 Task: Move the task Integrate website with payment gateways and invoicing systems to the section To-Do in the project AgileEngine and sort the tasks in the project by Last modified on
Action: Mouse moved to (643, 388)
Screenshot: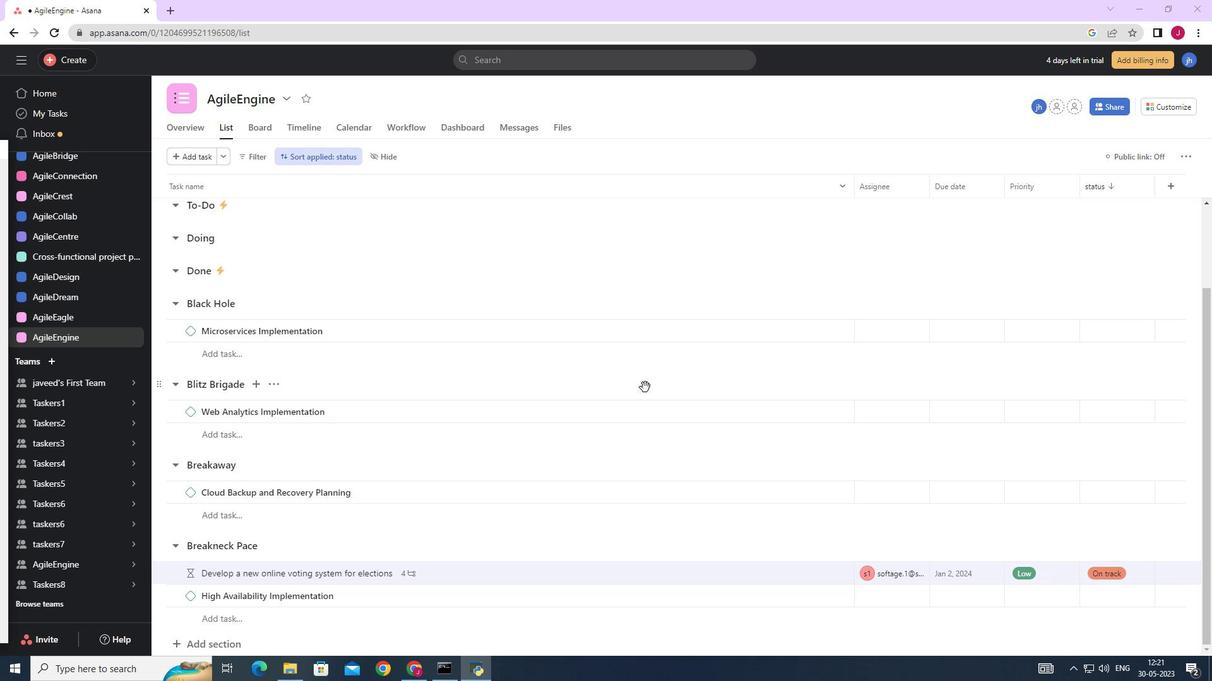 
Action: Mouse scrolled (643, 389) with delta (0, 0)
Screenshot: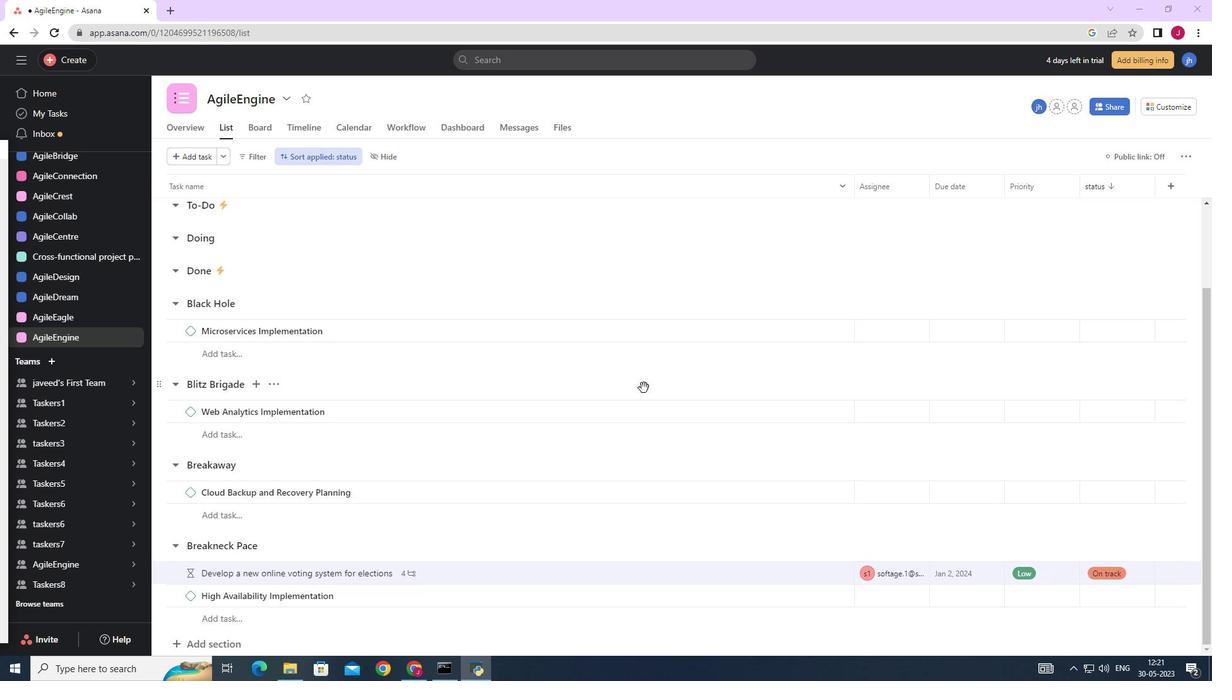 
Action: Mouse scrolled (643, 389) with delta (0, 0)
Screenshot: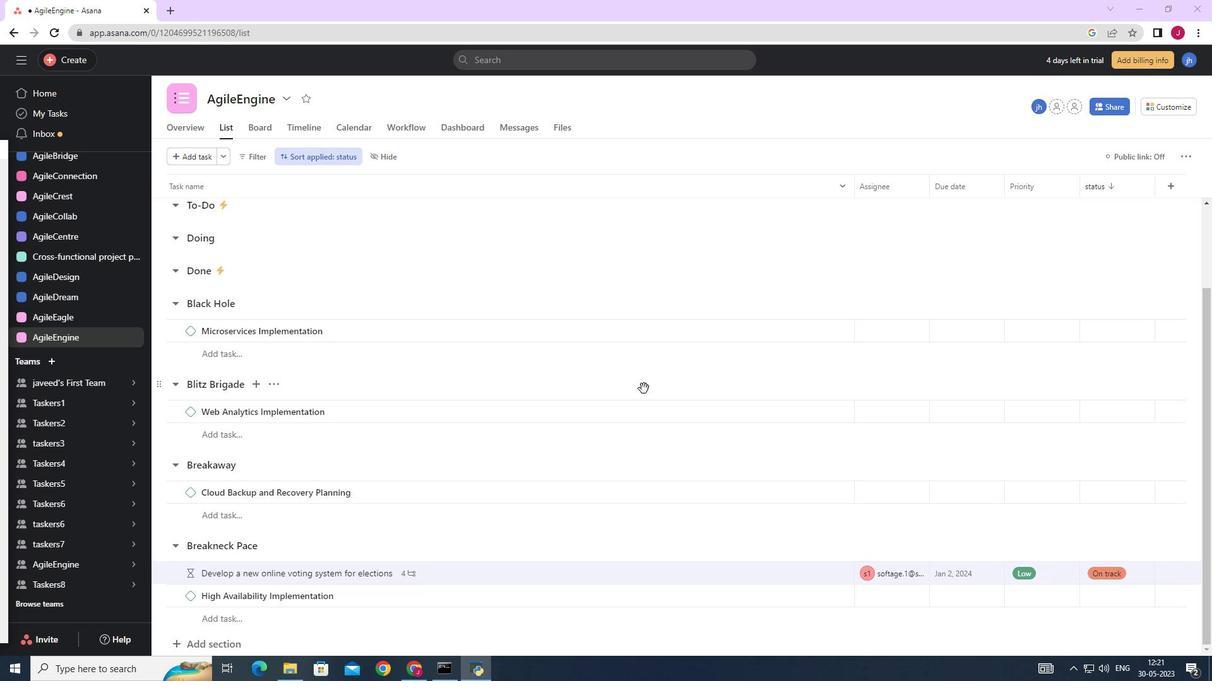 
Action: Mouse scrolled (643, 389) with delta (0, 0)
Screenshot: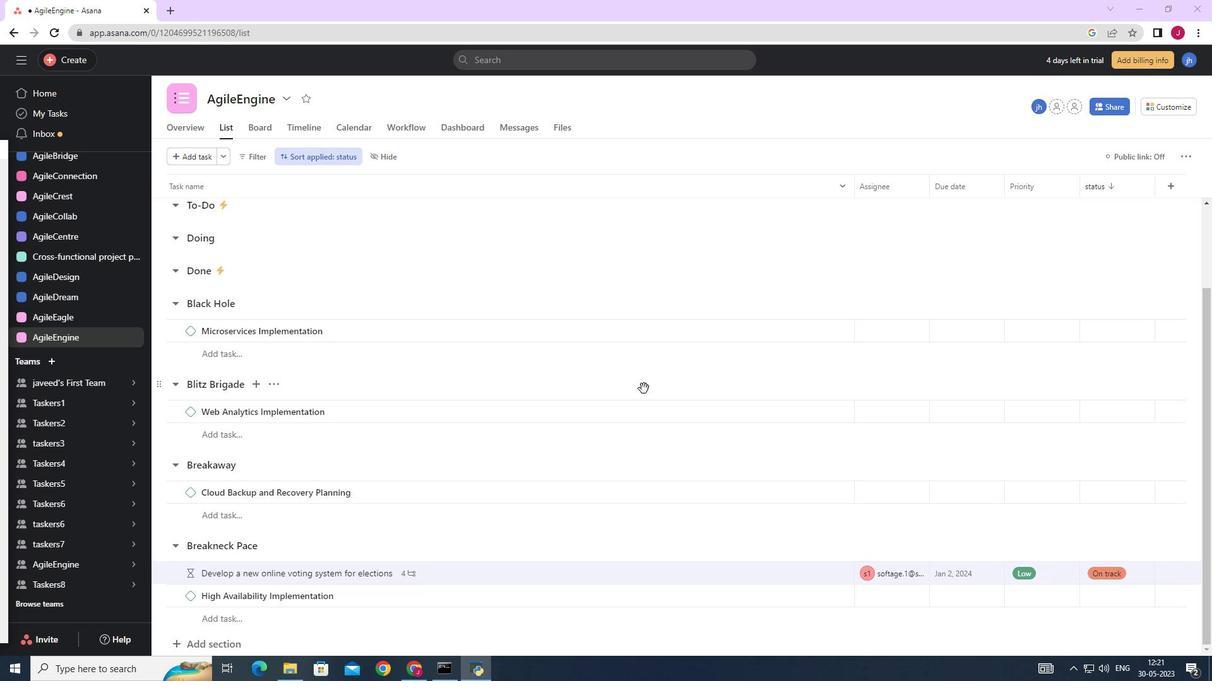 
Action: Mouse scrolled (643, 389) with delta (0, 0)
Screenshot: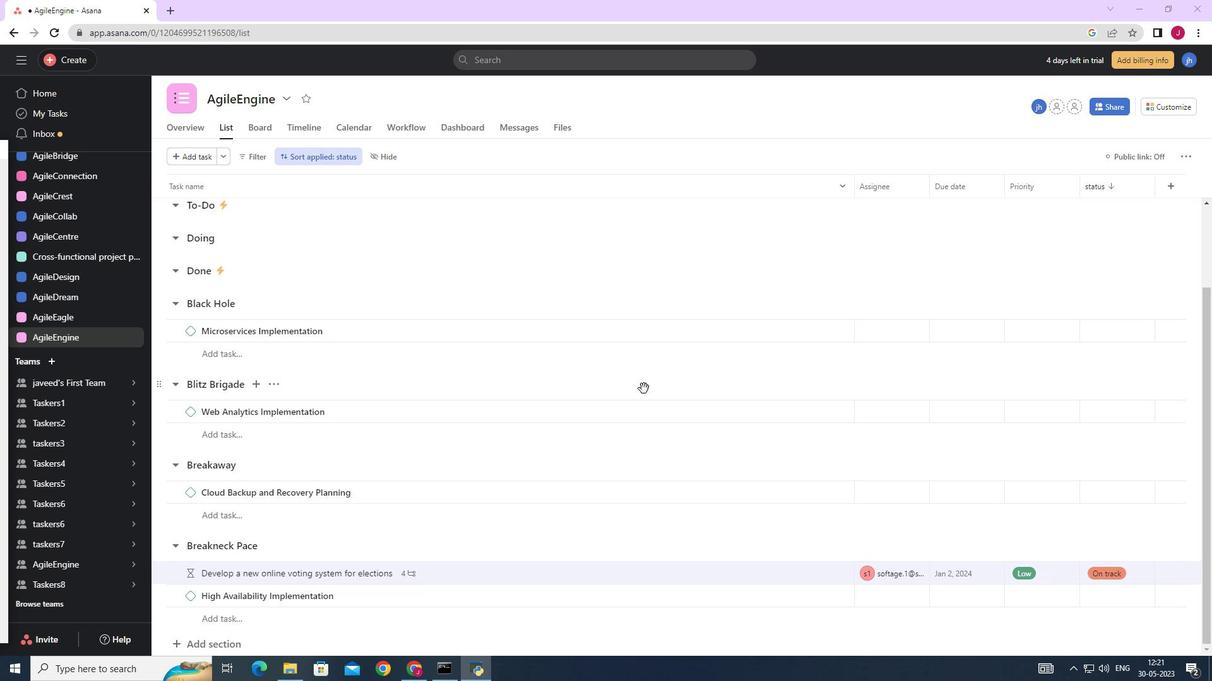 
Action: Mouse moved to (641, 388)
Screenshot: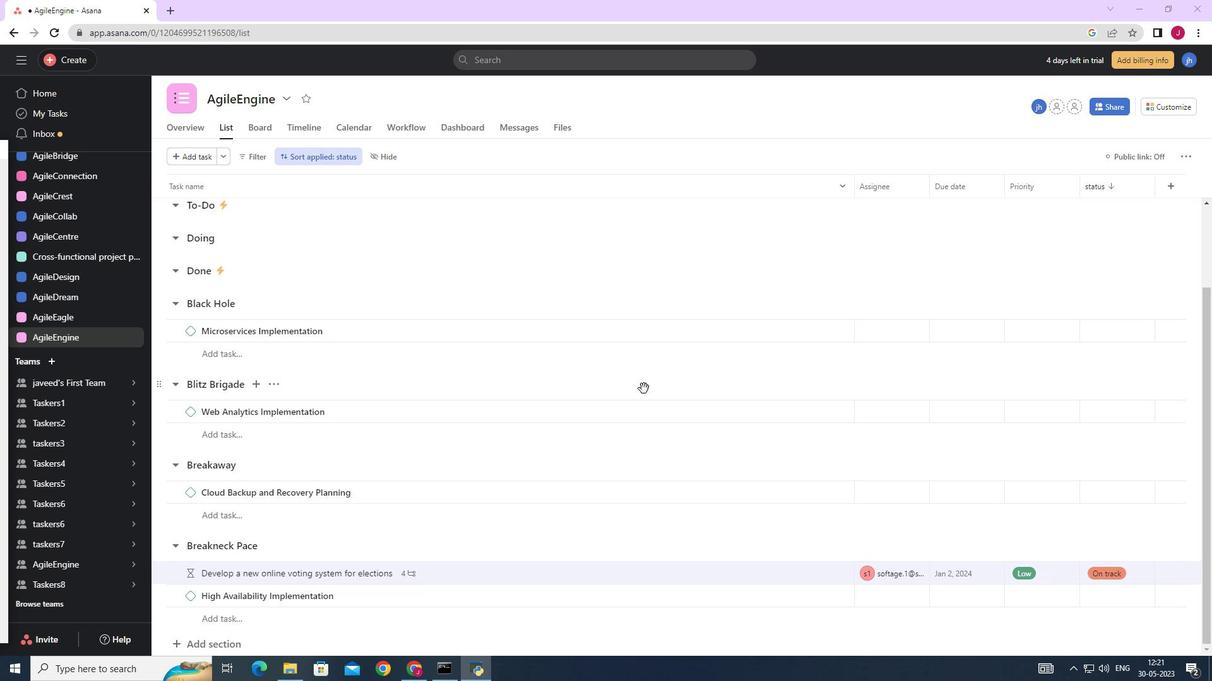 
Action: Mouse scrolled (641, 389) with delta (0, 0)
Screenshot: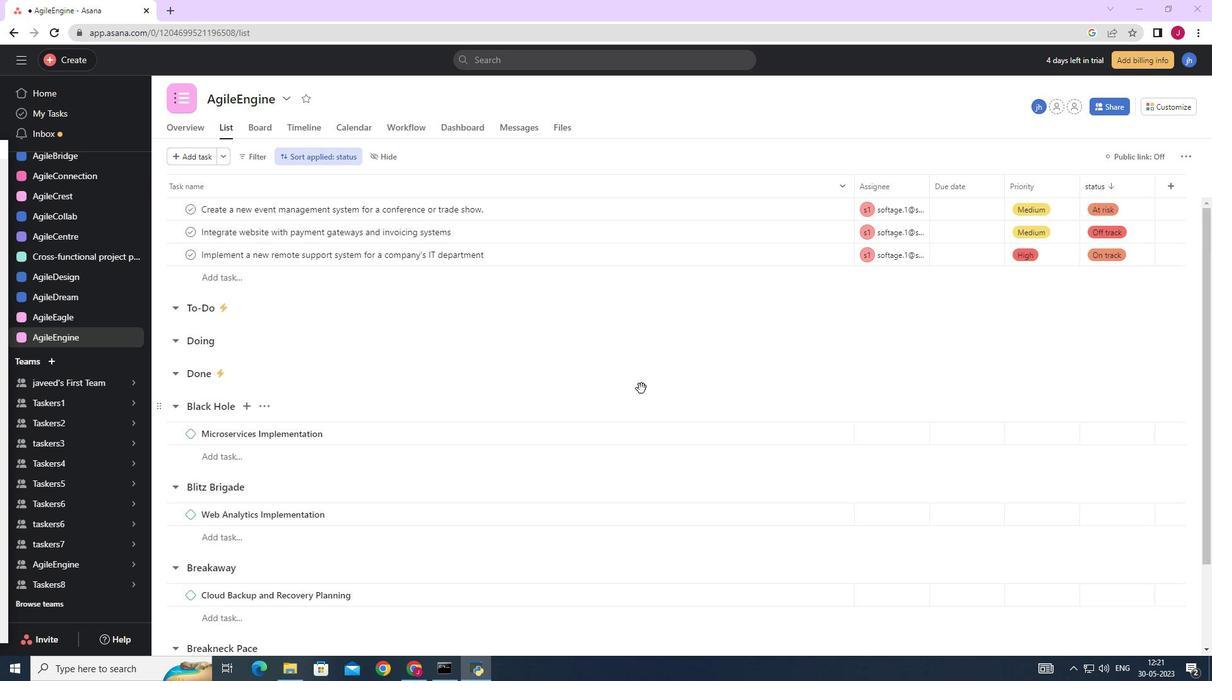 
Action: Mouse scrolled (641, 389) with delta (0, 0)
Screenshot: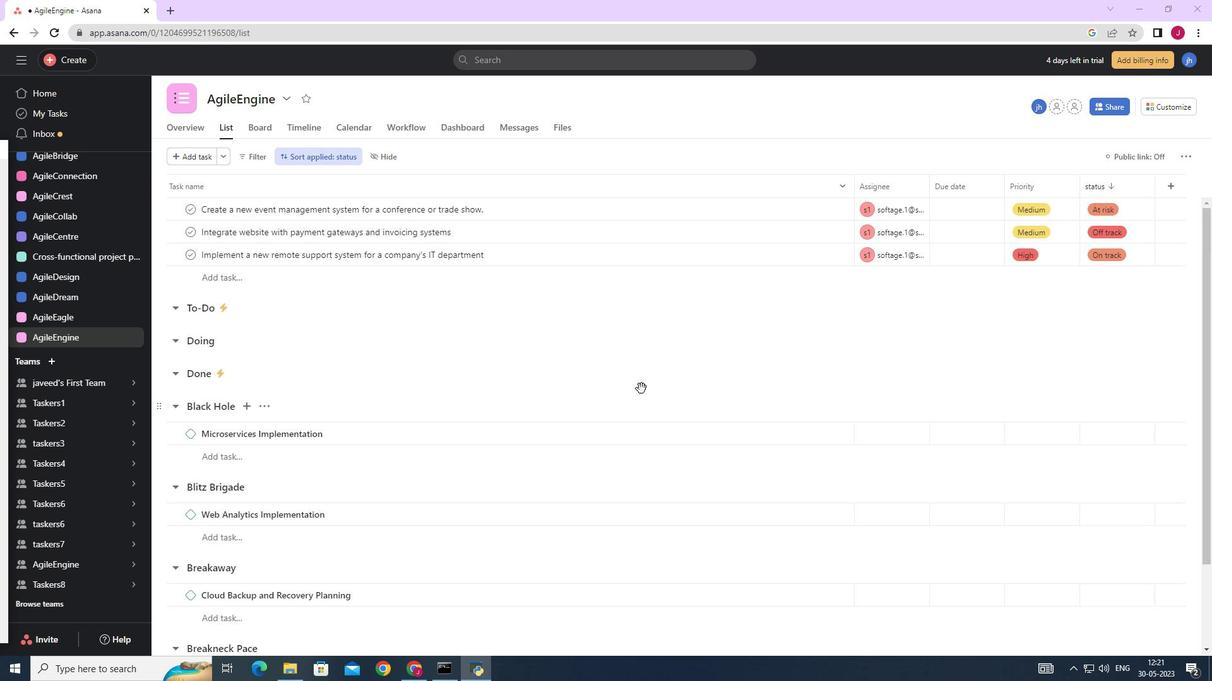 
Action: Mouse moved to (819, 234)
Screenshot: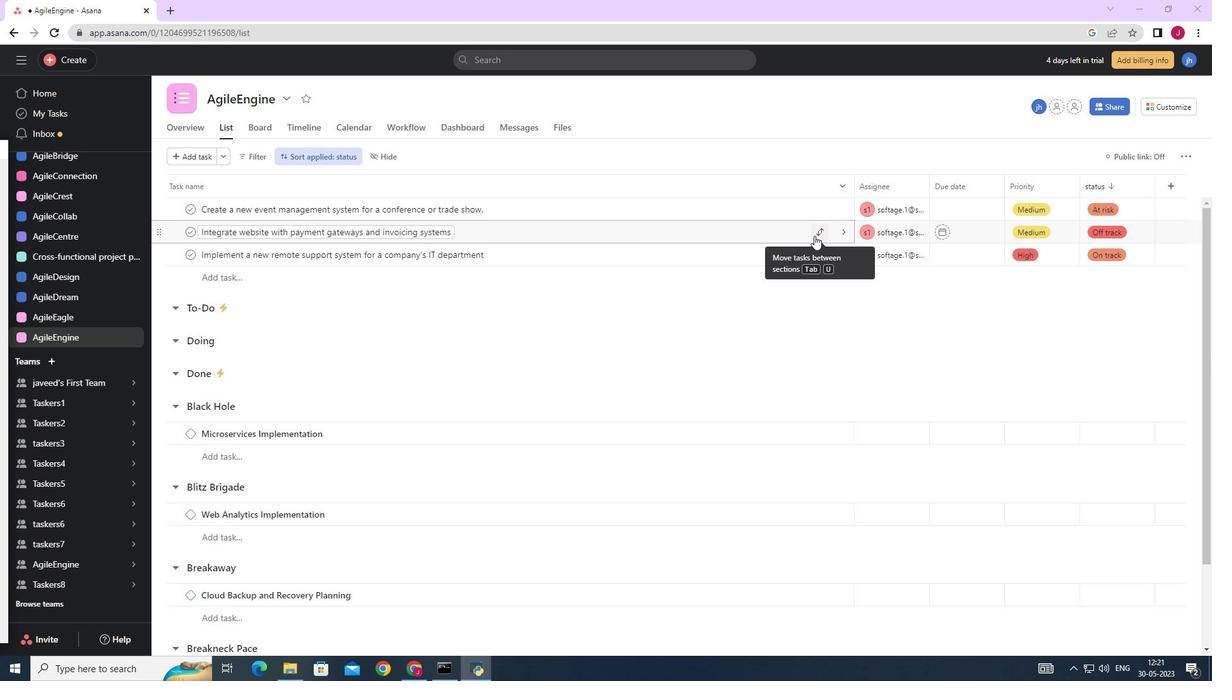 
Action: Mouse pressed left at (819, 234)
Screenshot: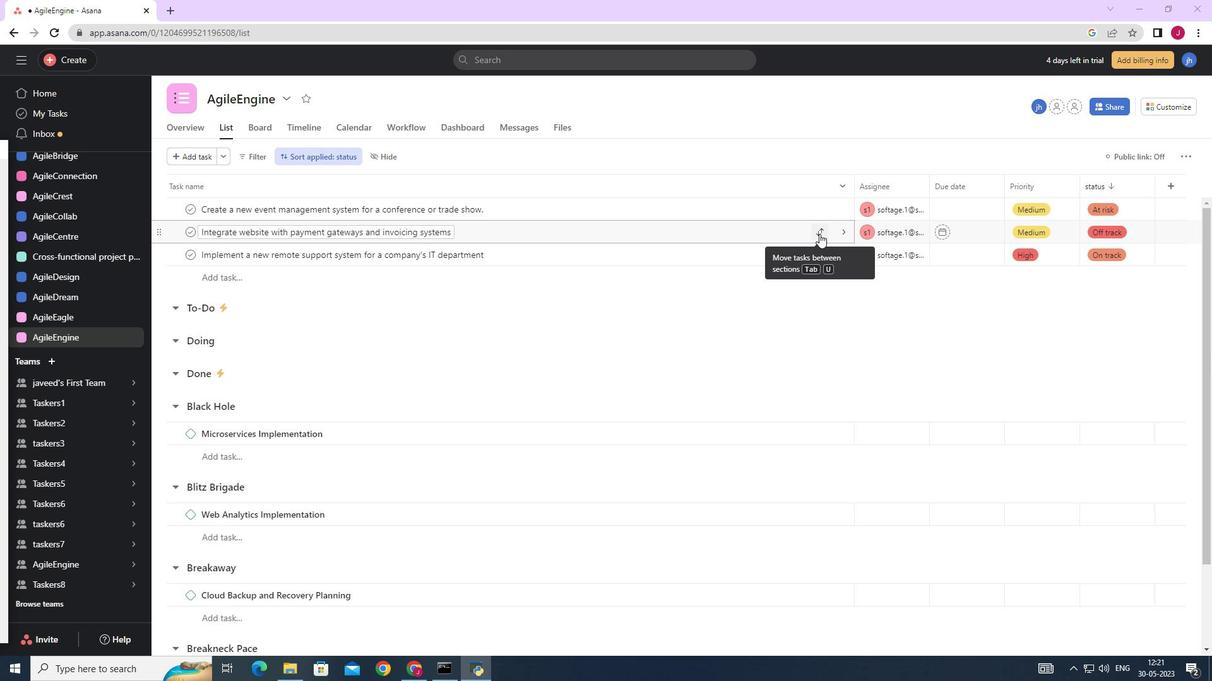 
Action: Mouse moved to (761, 303)
Screenshot: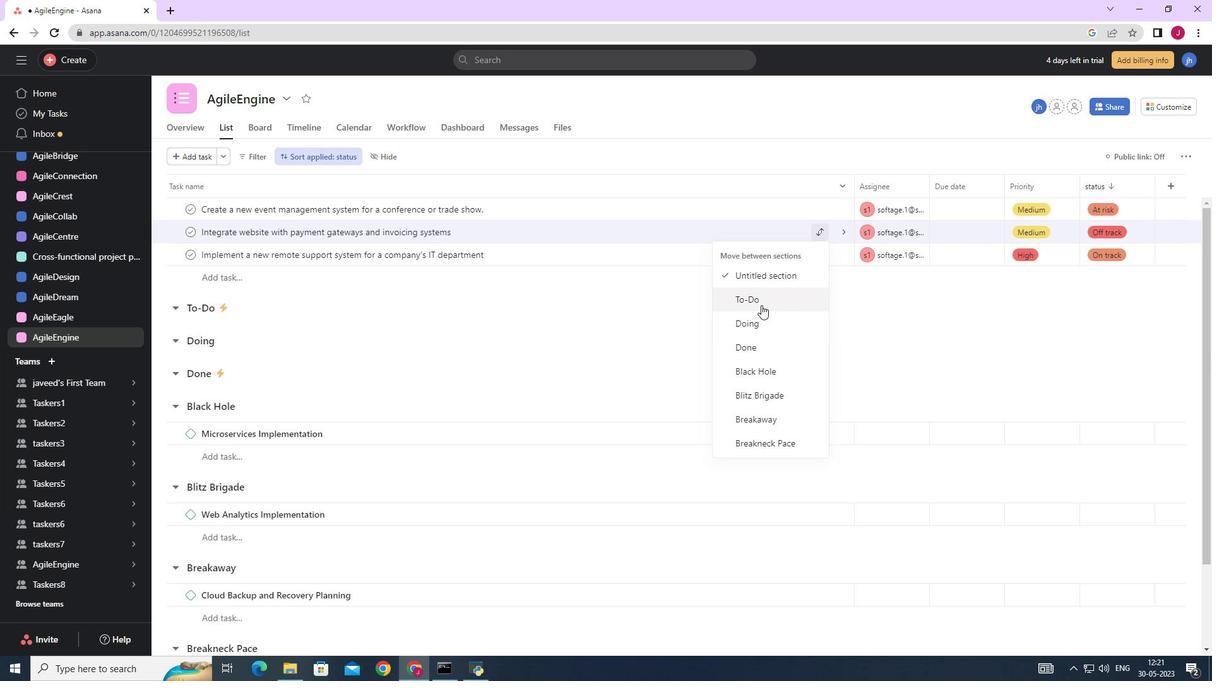 
Action: Mouse pressed left at (761, 303)
Screenshot: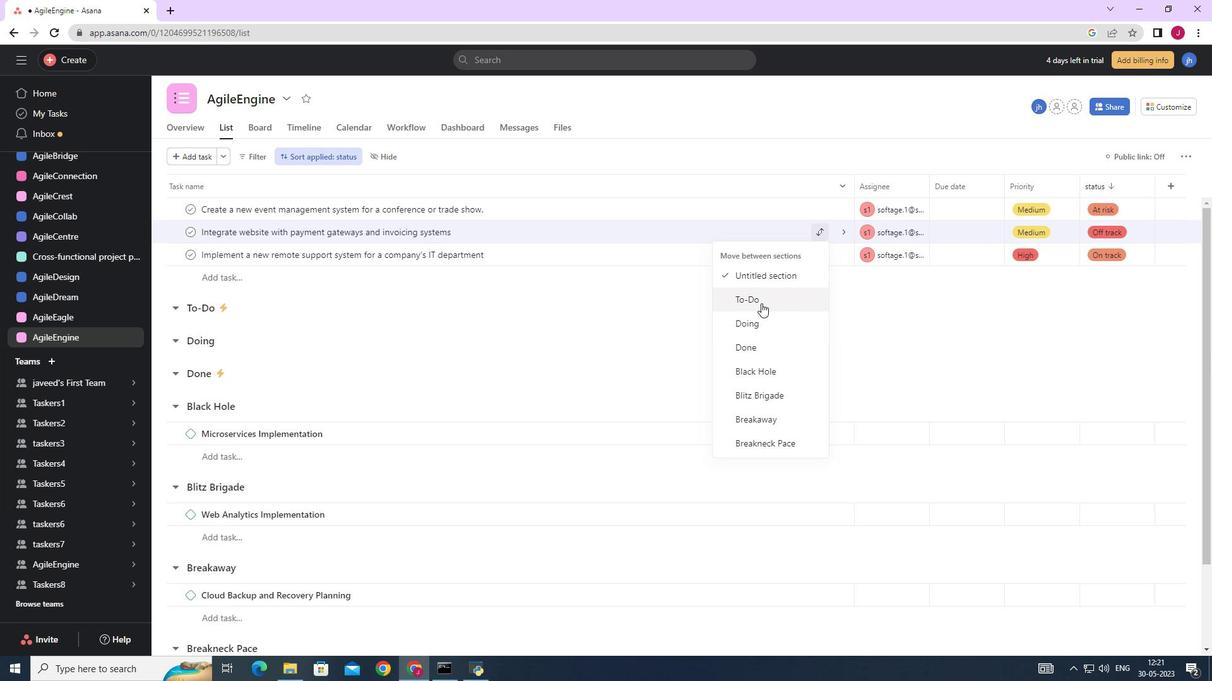 
Action: Mouse moved to (321, 157)
Screenshot: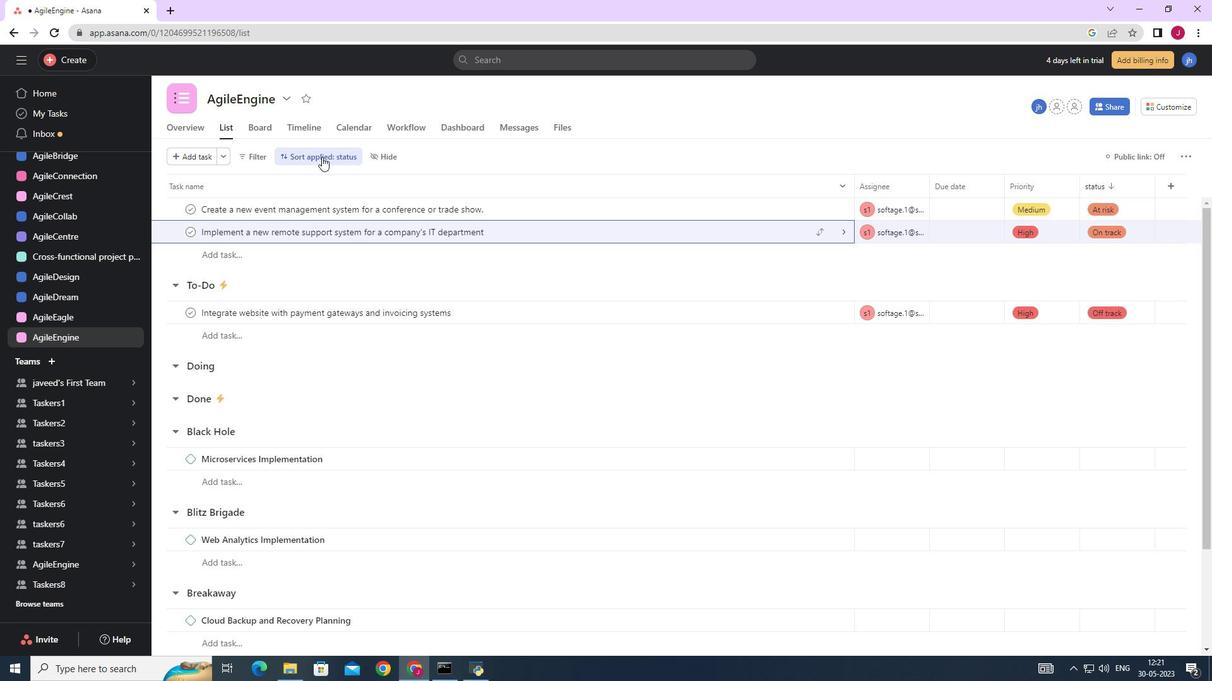 
Action: Mouse pressed left at (321, 157)
Screenshot: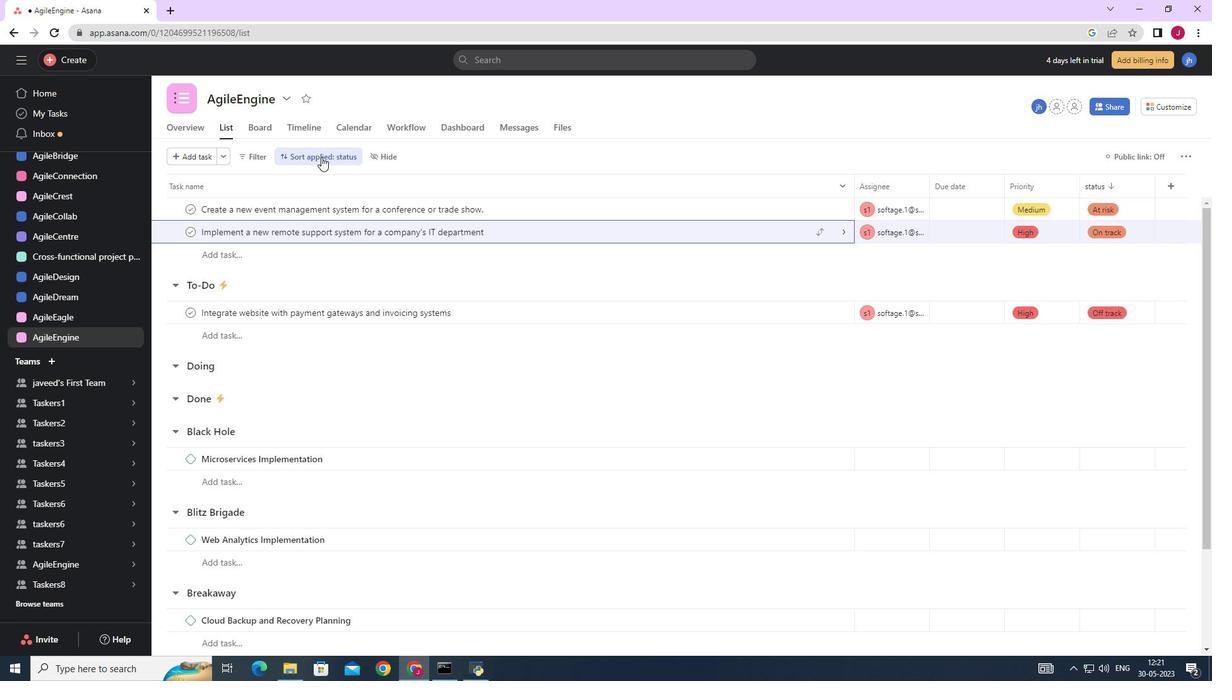 
Action: Mouse moved to (329, 202)
Screenshot: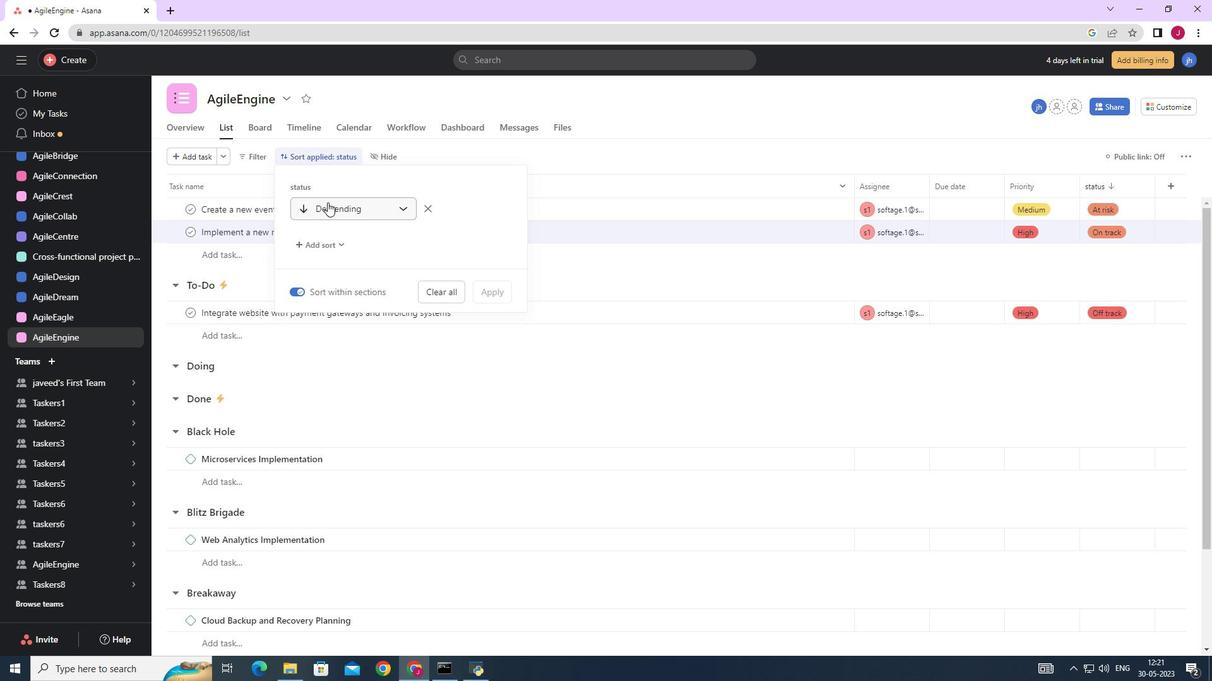 
Action: Mouse pressed left at (329, 202)
Screenshot: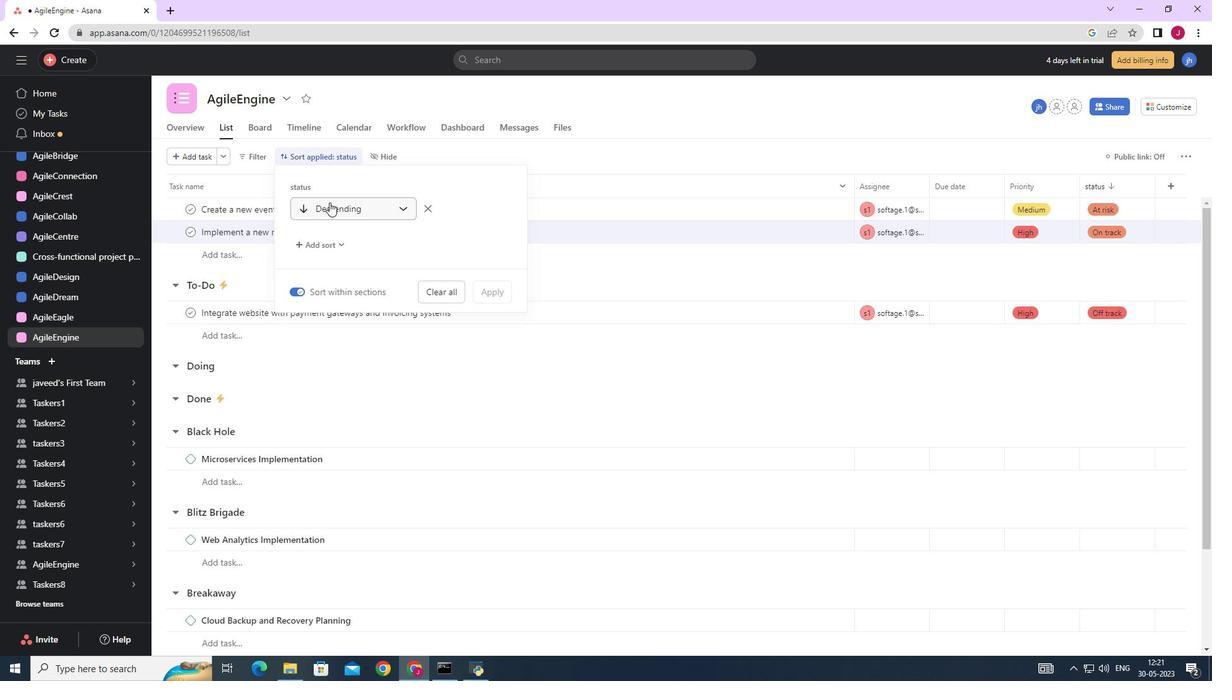 
Action: Mouse moved to (325, 157)
Screenshot: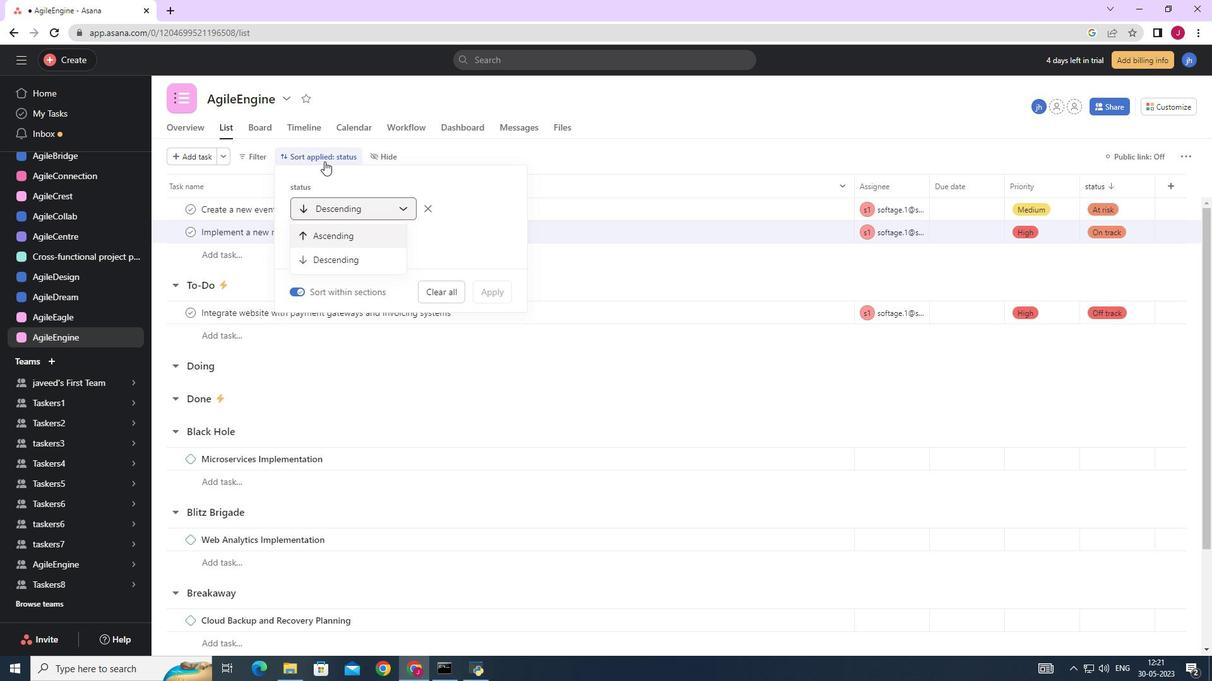 
Action: Mouse pressed left at (325, 157)
Screenshot: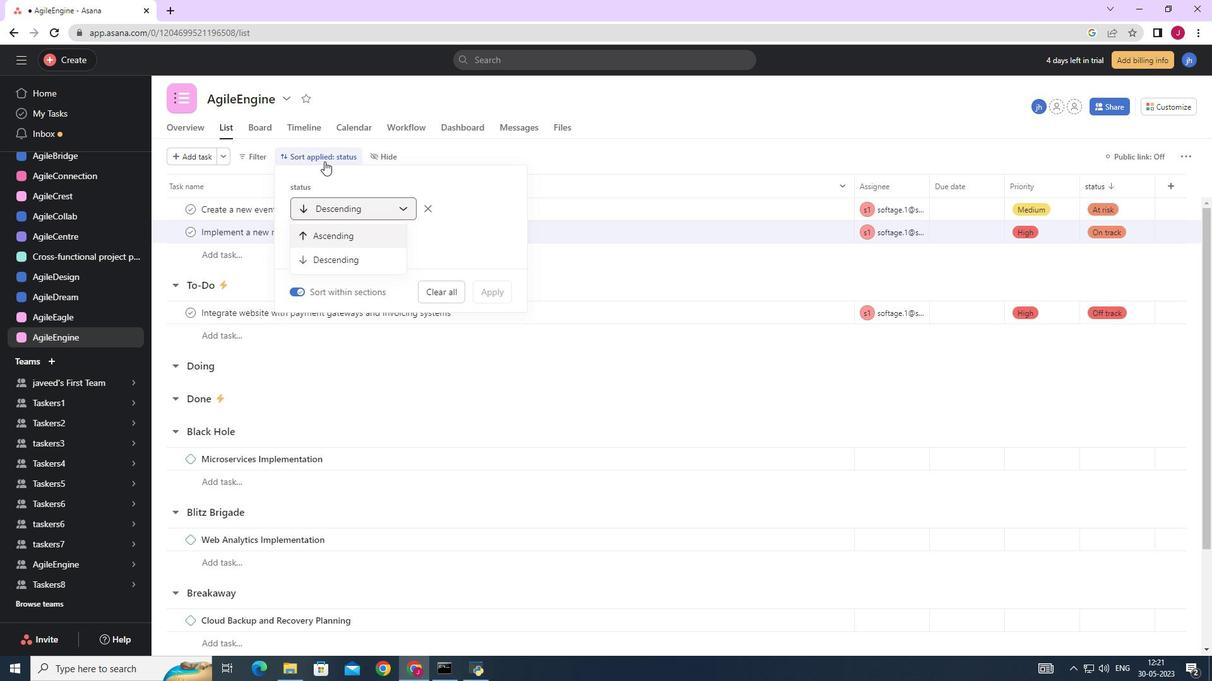 
Action: Mouse moved to (338, 156)
Screenshot: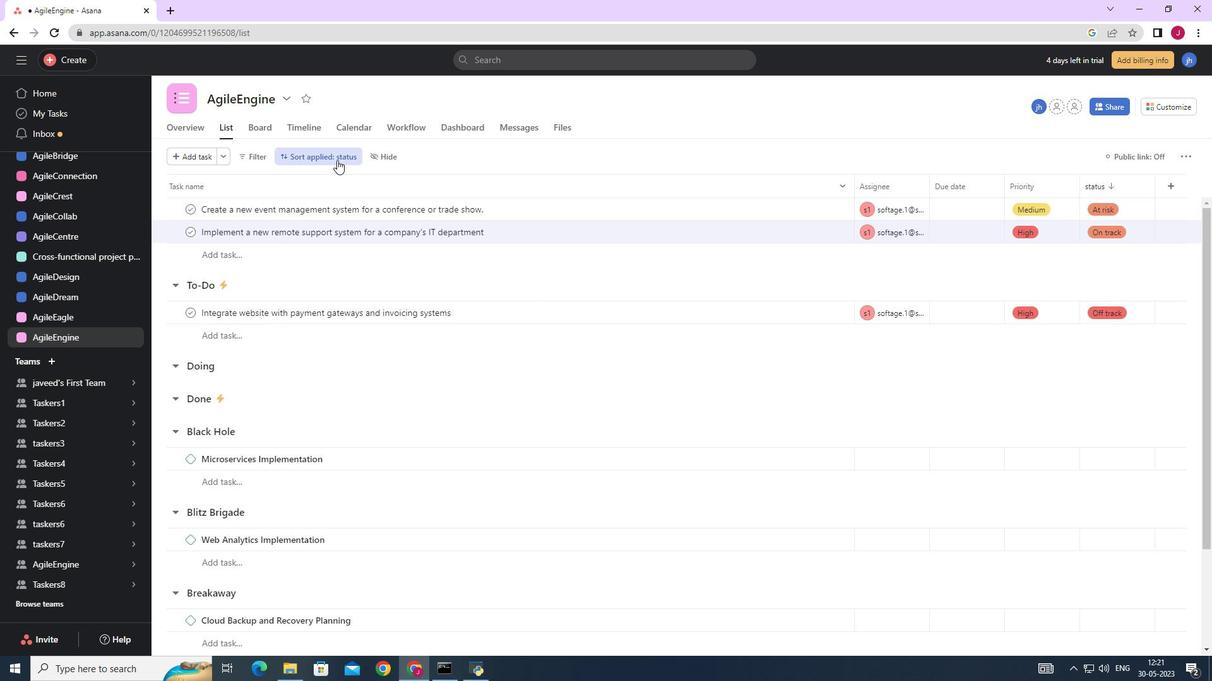 
Action: Mouse pressed left at (338, 156)
Screenshot: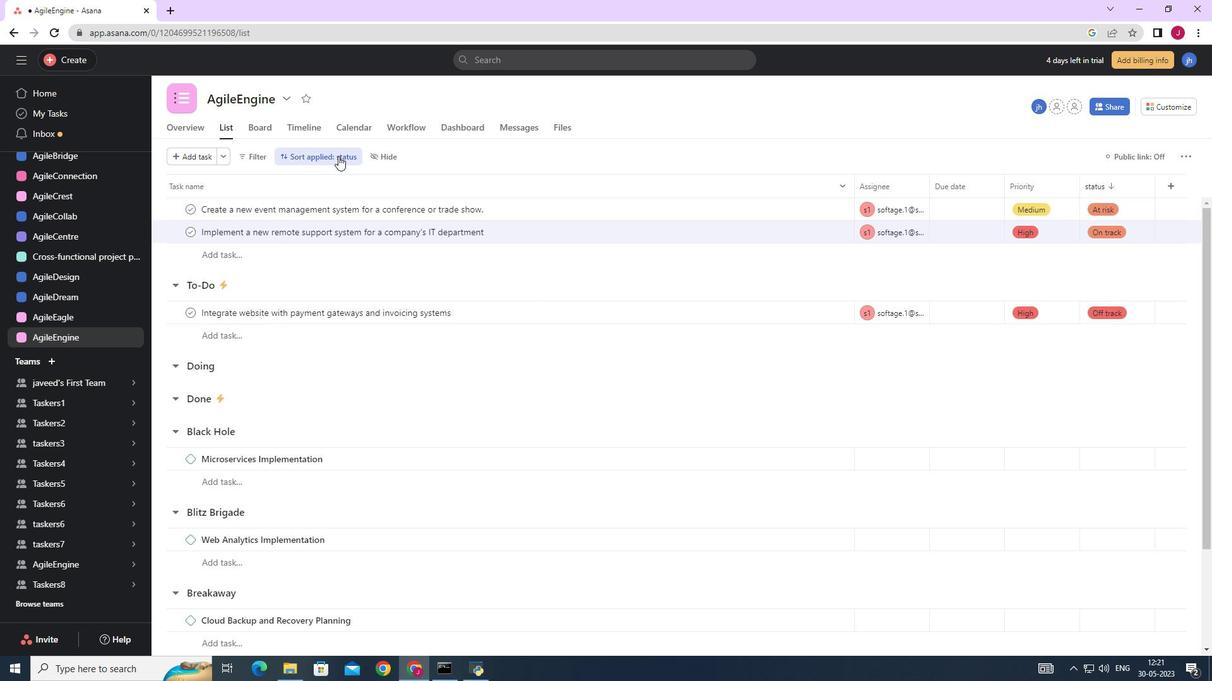 
Action: Mouse moved to (330, 241)
Screenshot: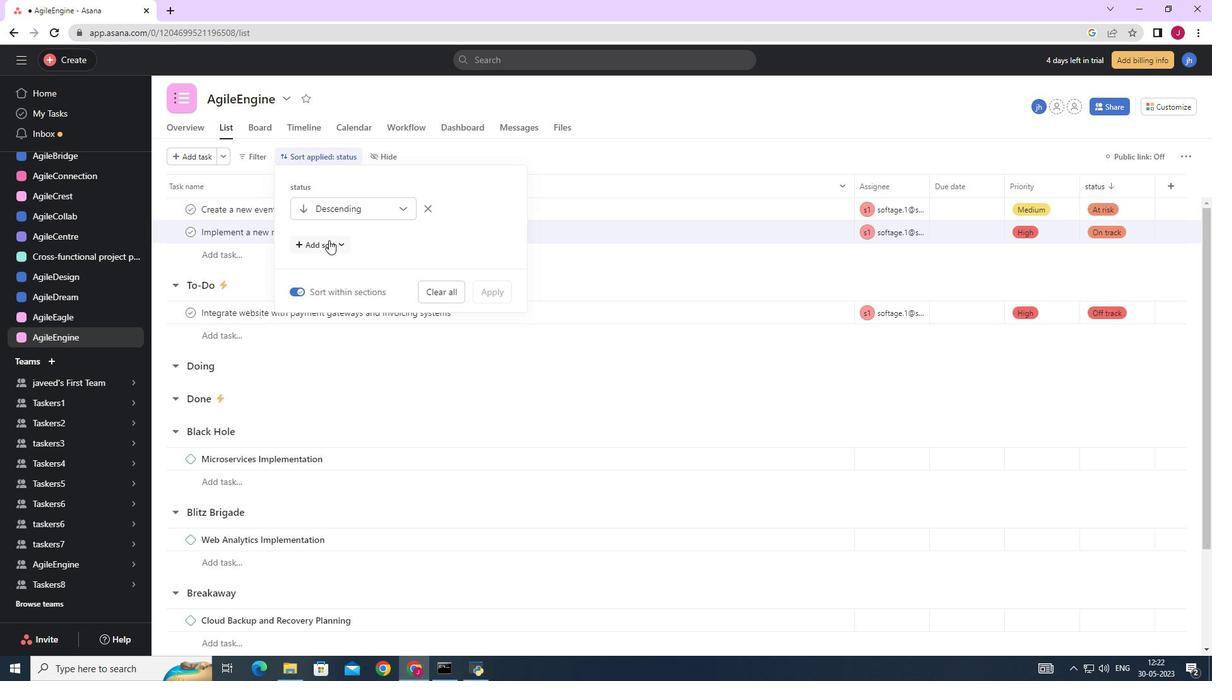 
Action: Mouse pressed left at (330, 241)
Screenshot: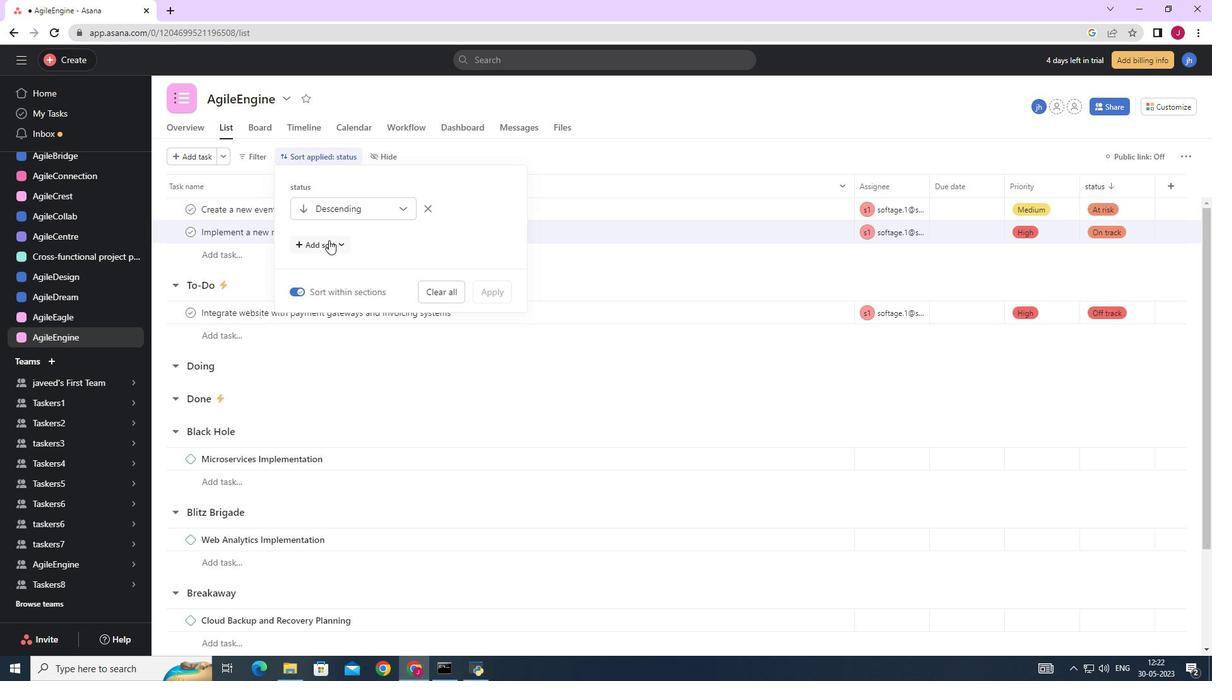 
Action: Mouse moved to (323, 385)
Screenshot: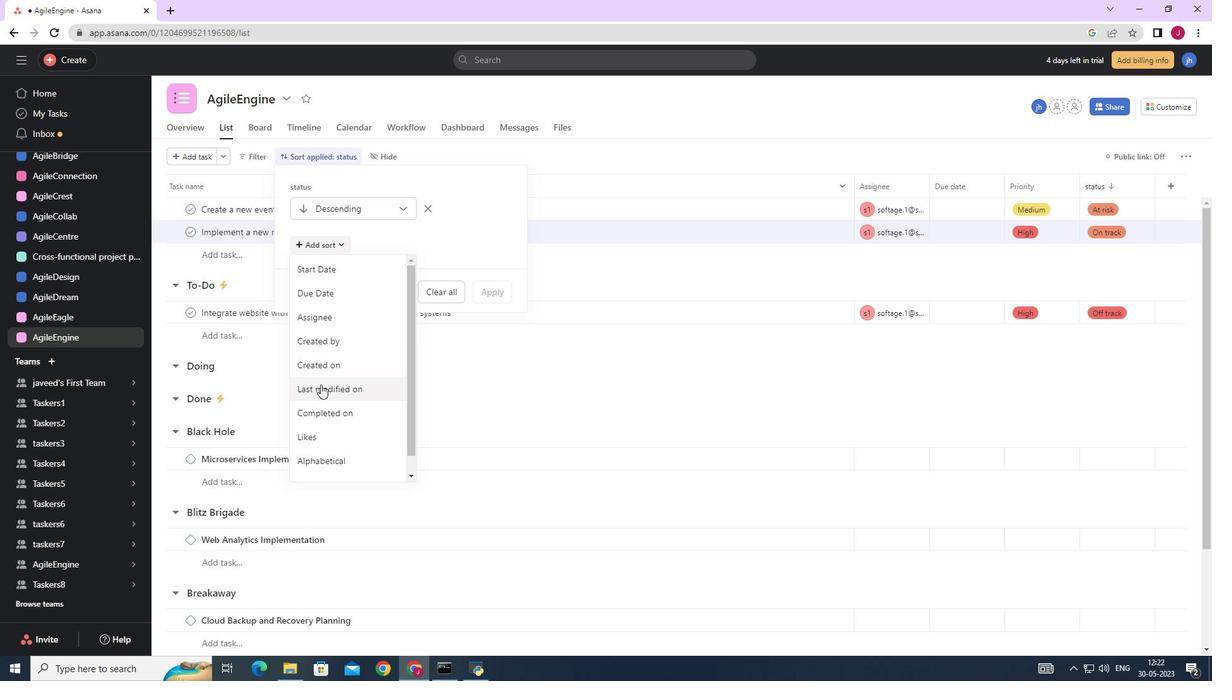 
Action: Mouse pressed left at (323, 385)
Screenshot: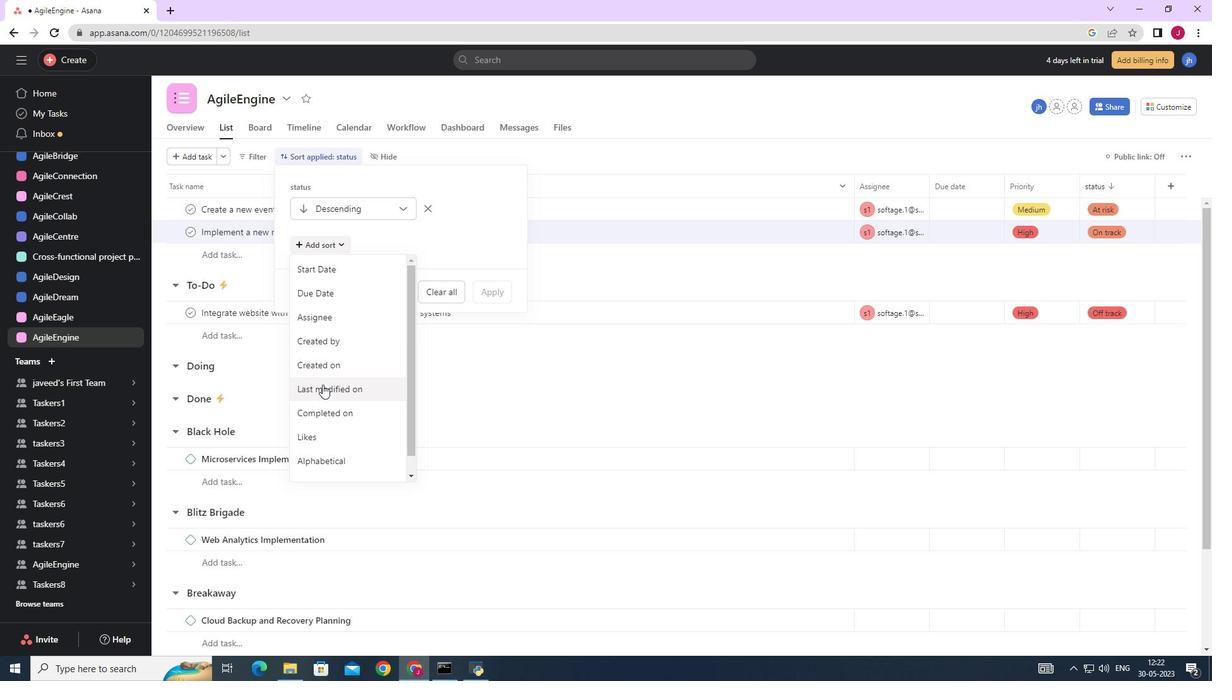 
Action: Mouse moved to (498, 351)
Screenshot: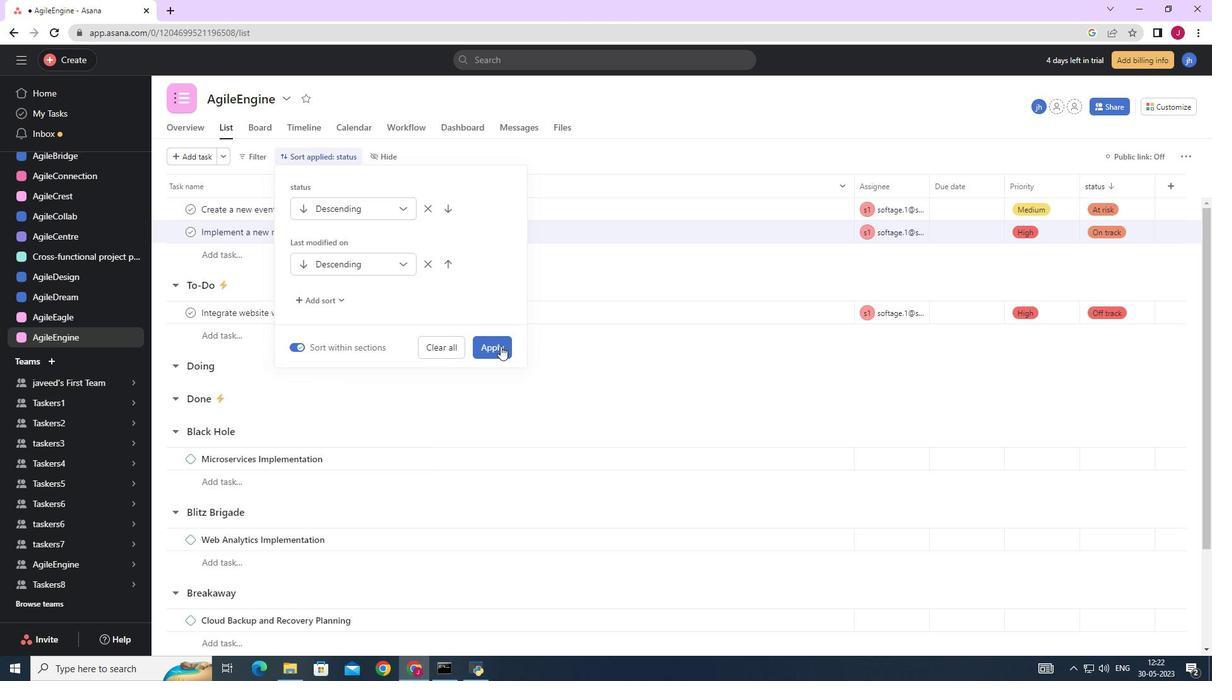 
Action: Mouse pressed left at (498, 351)
Screenshot: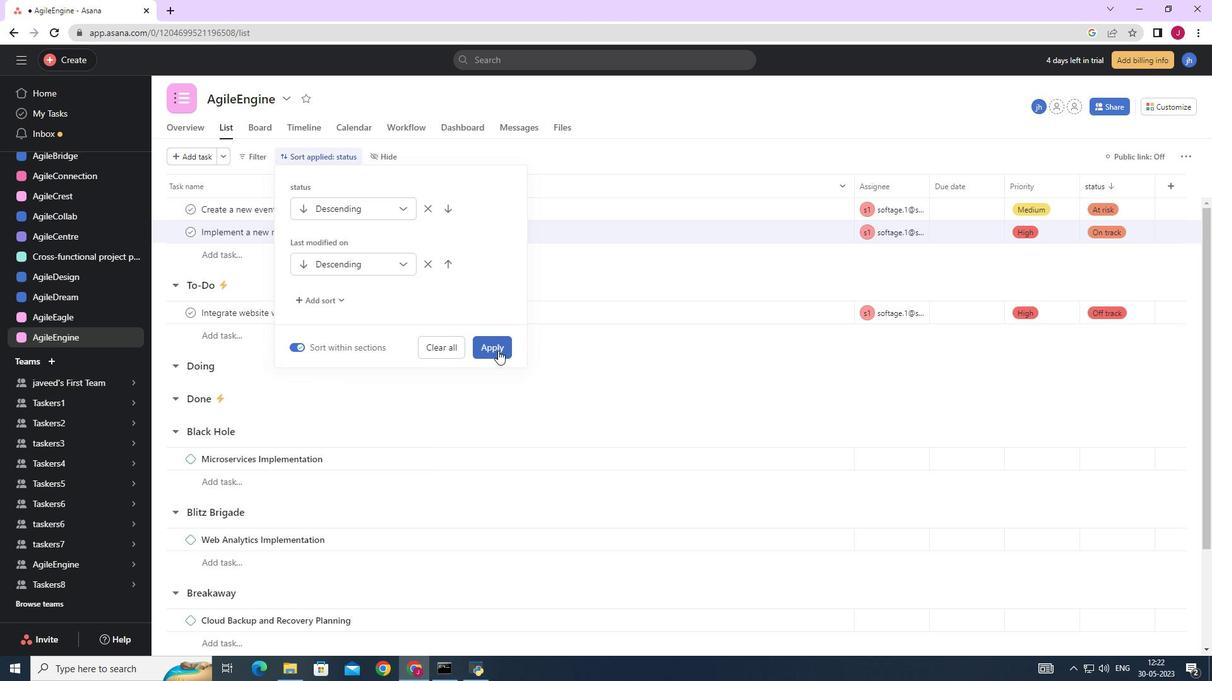 
Action: Mouse moved to (495, 350)
Screenshot: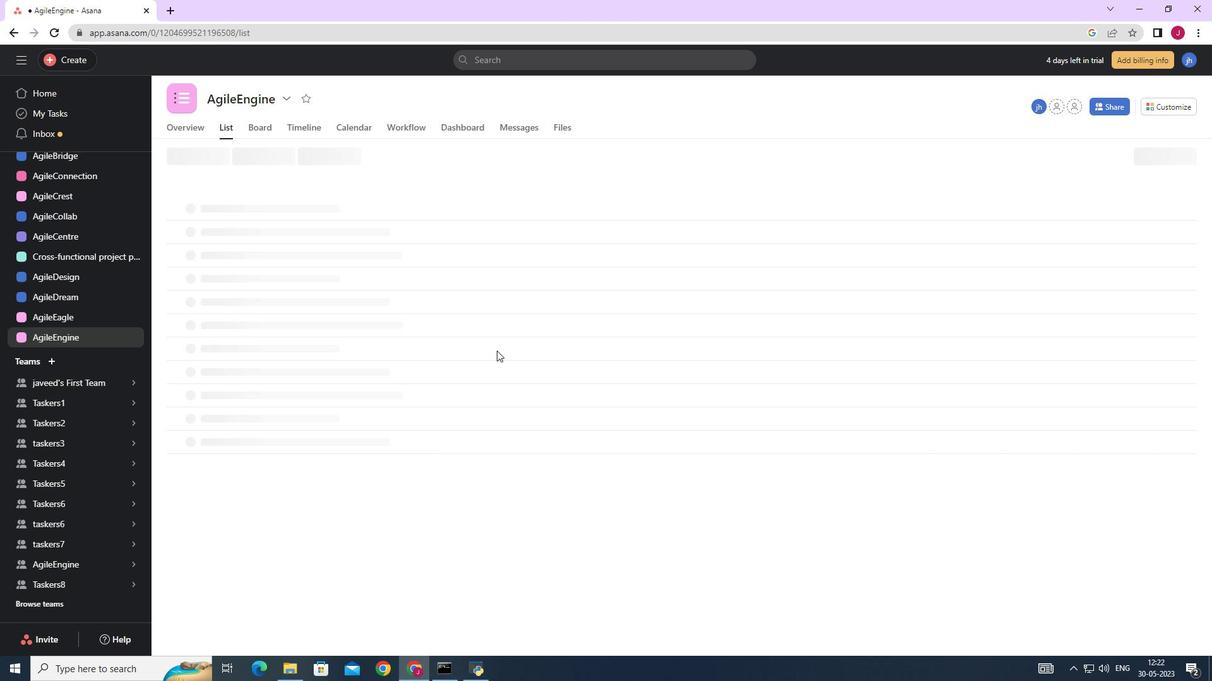 
